 Task: Print slides in color.
Action: Mouse moved to (49, 157)
Screenshot: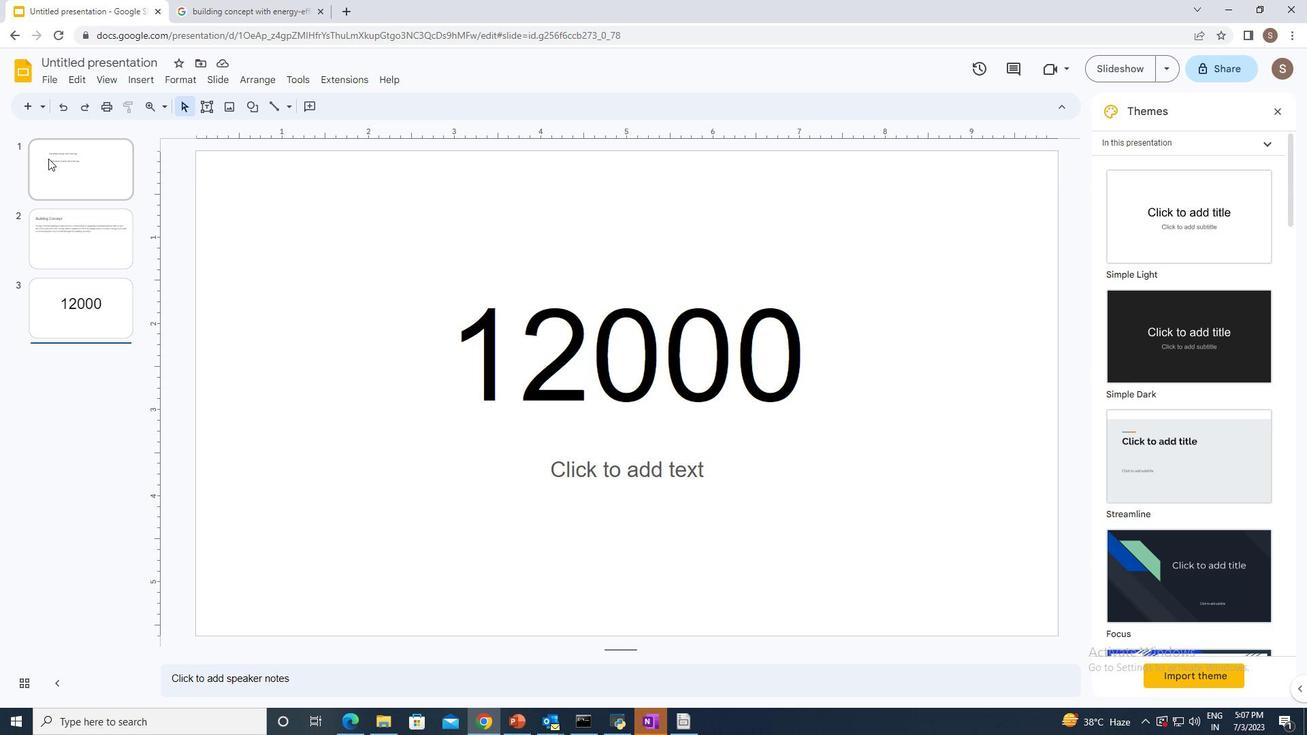 
Action: Mouse pressed left at (49, 157)
Screenshot: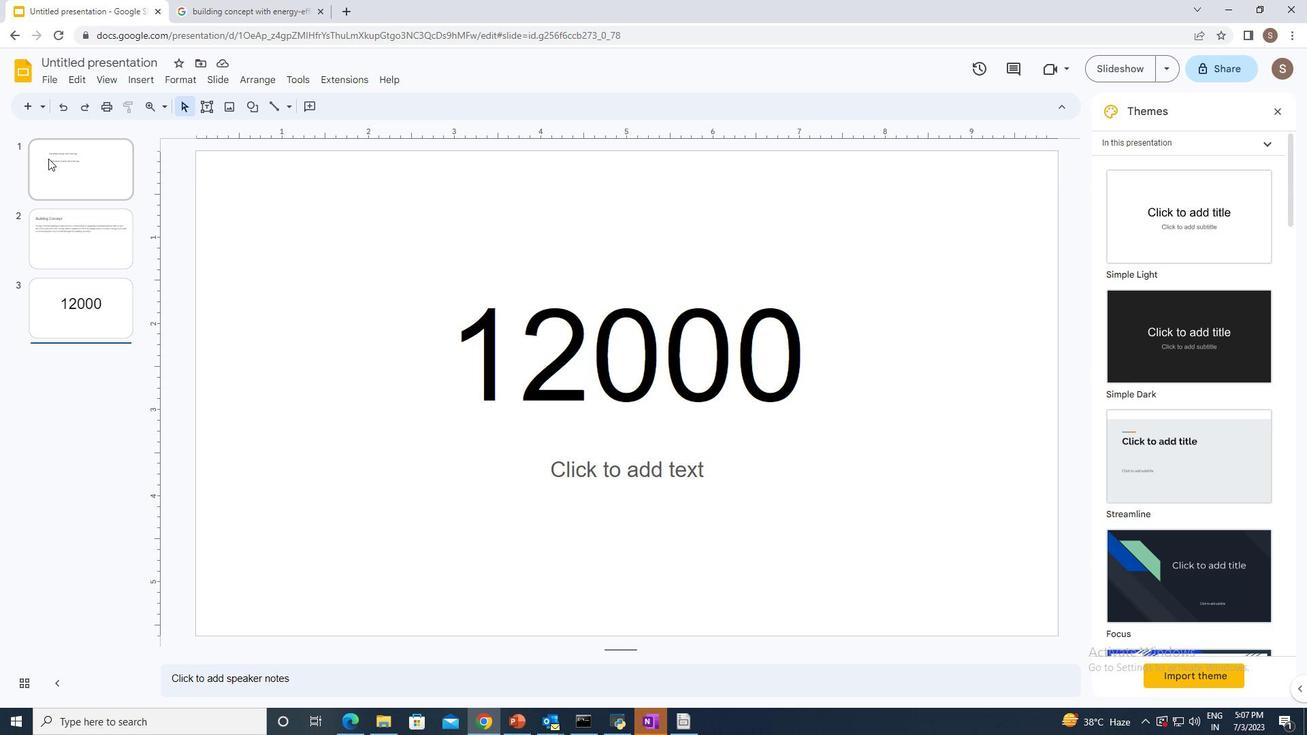 
Action: Mouse moved to (104, 110)
Screenshot: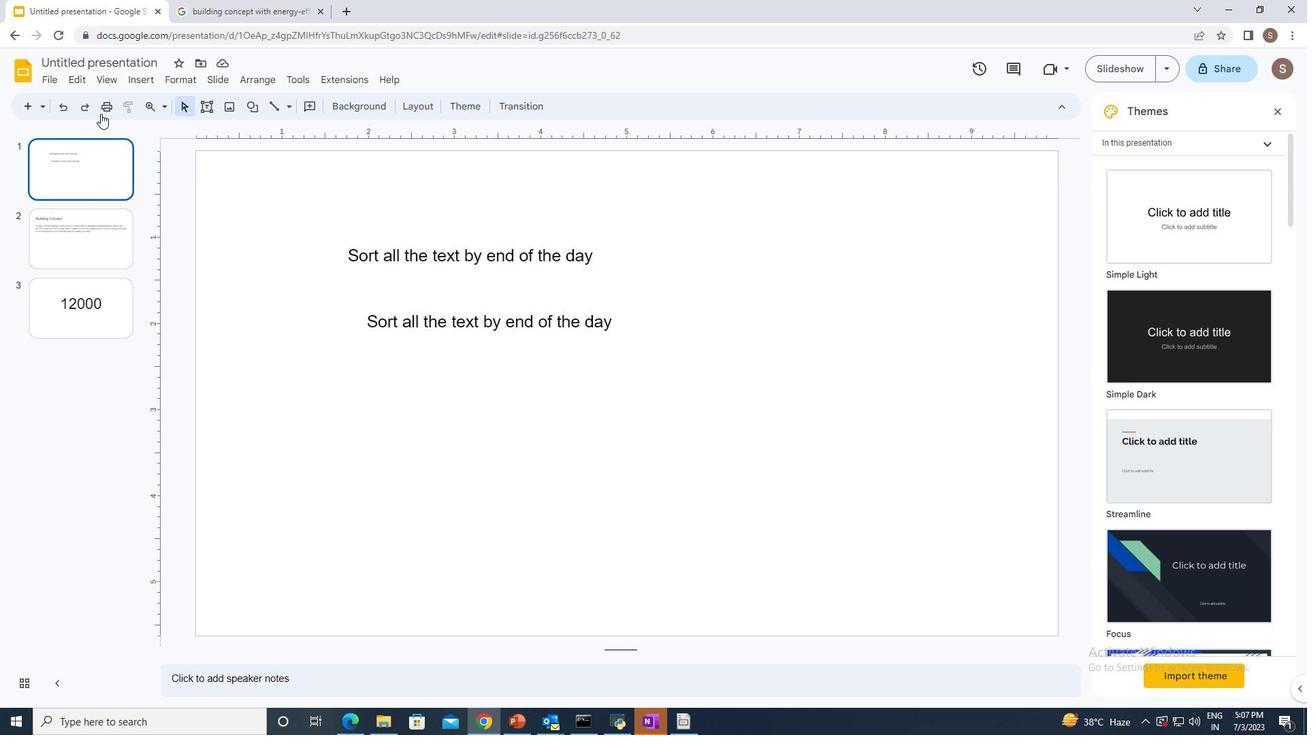 
Action: Mouse pressed left at (104, 110)
Screenshot: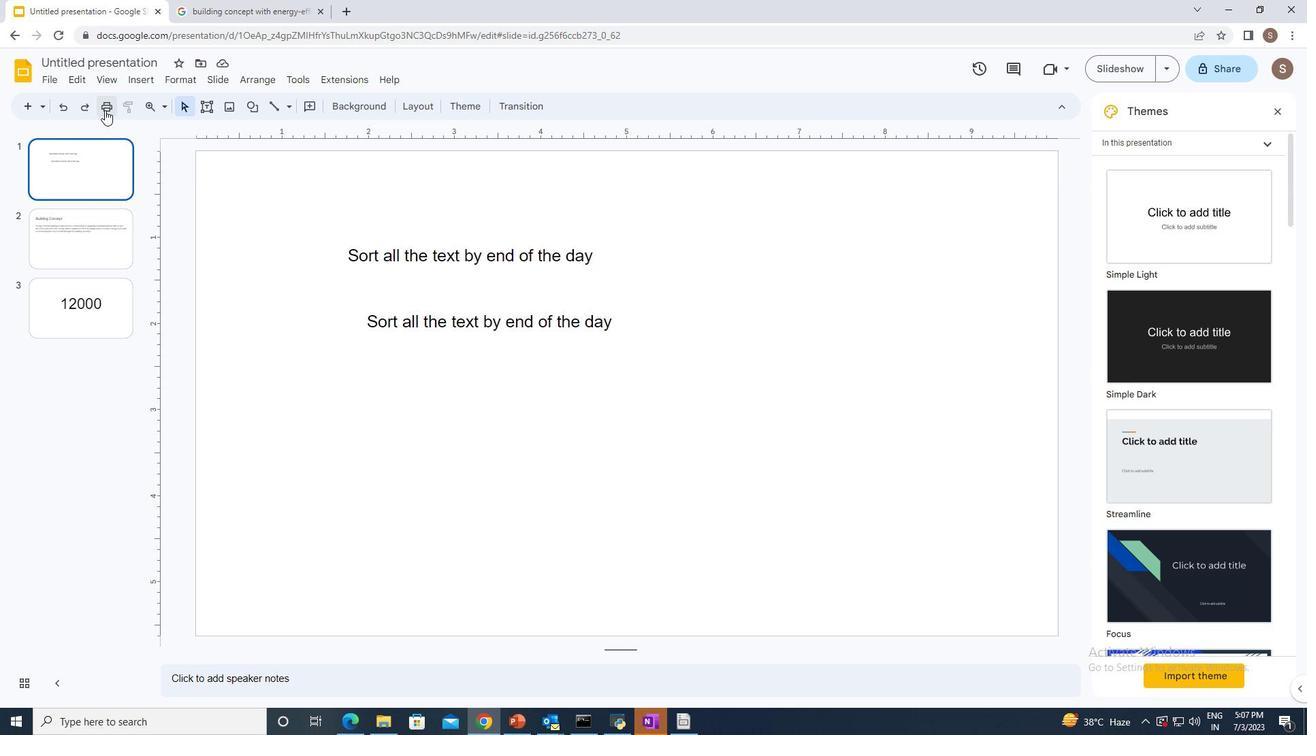 
Action: Mouse moved to (1002, 179)
Screenshot: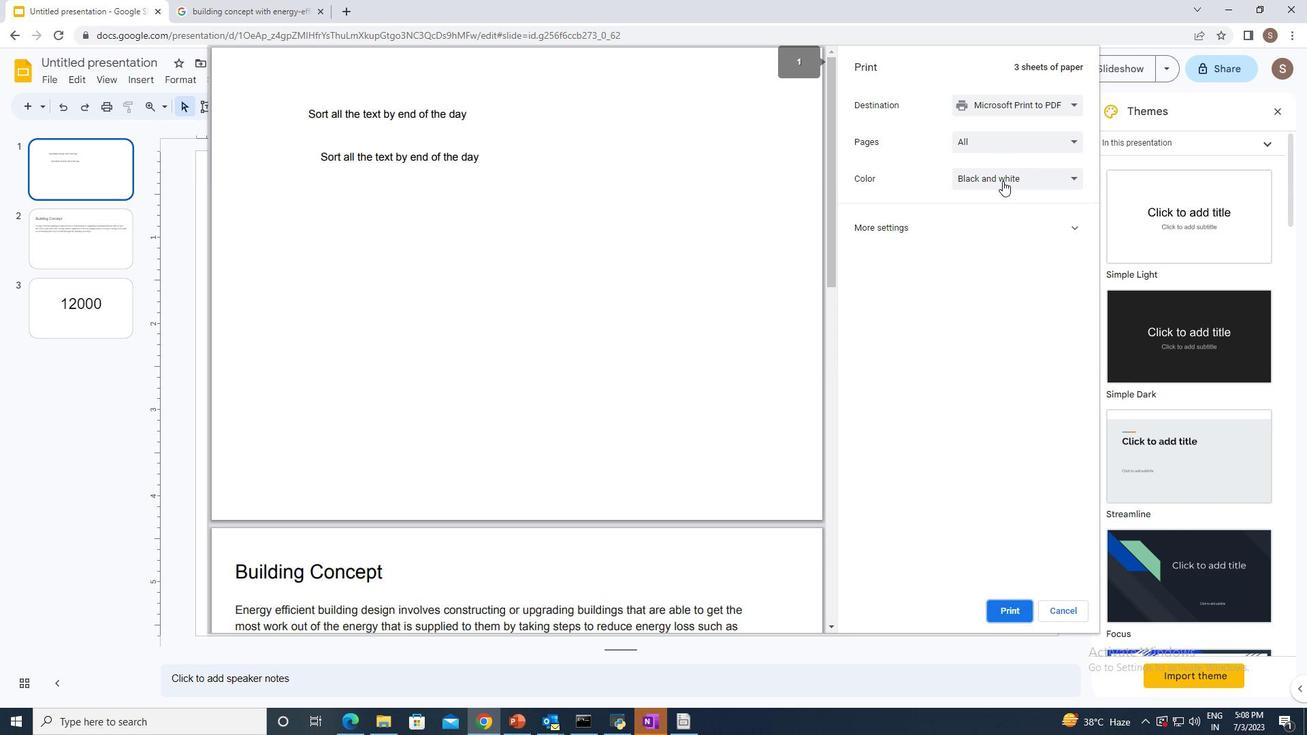 
Action: Mouse pressed left at (1002, 179)
Screenshot: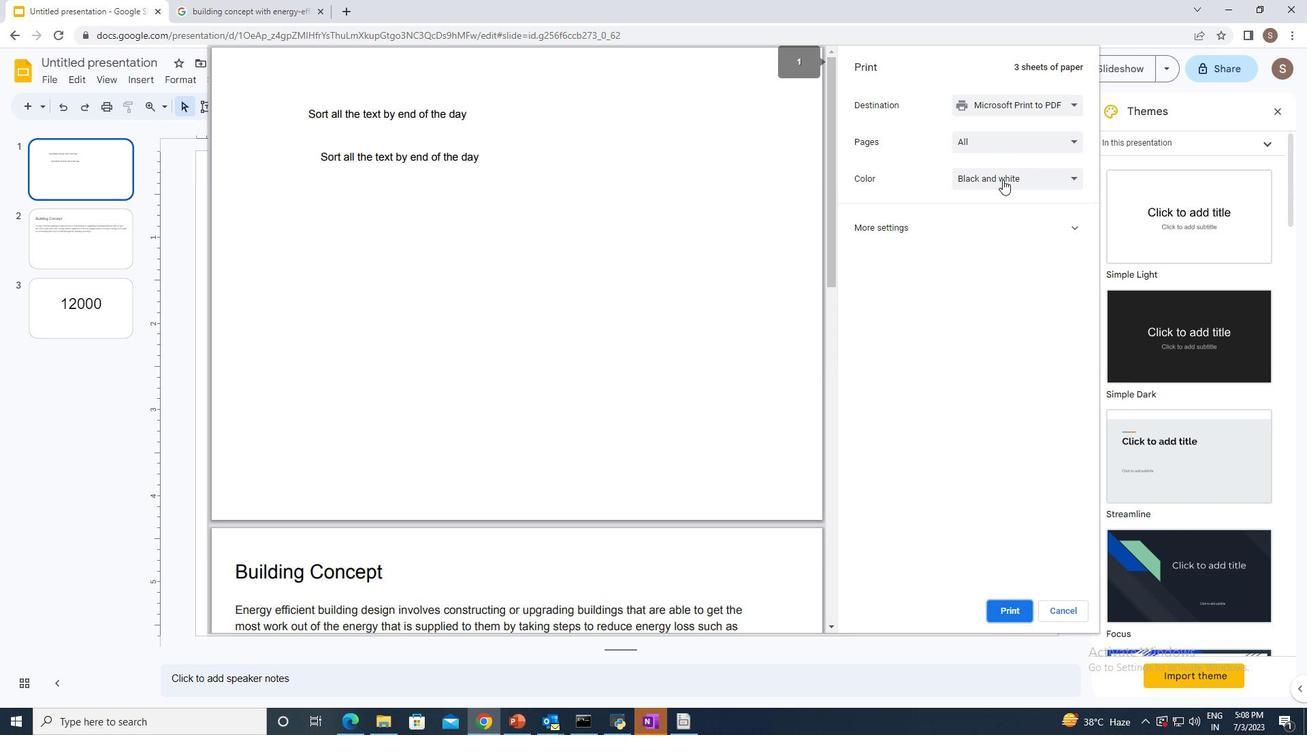 
Action: Mouse moved to (976, 205)
Screenshot: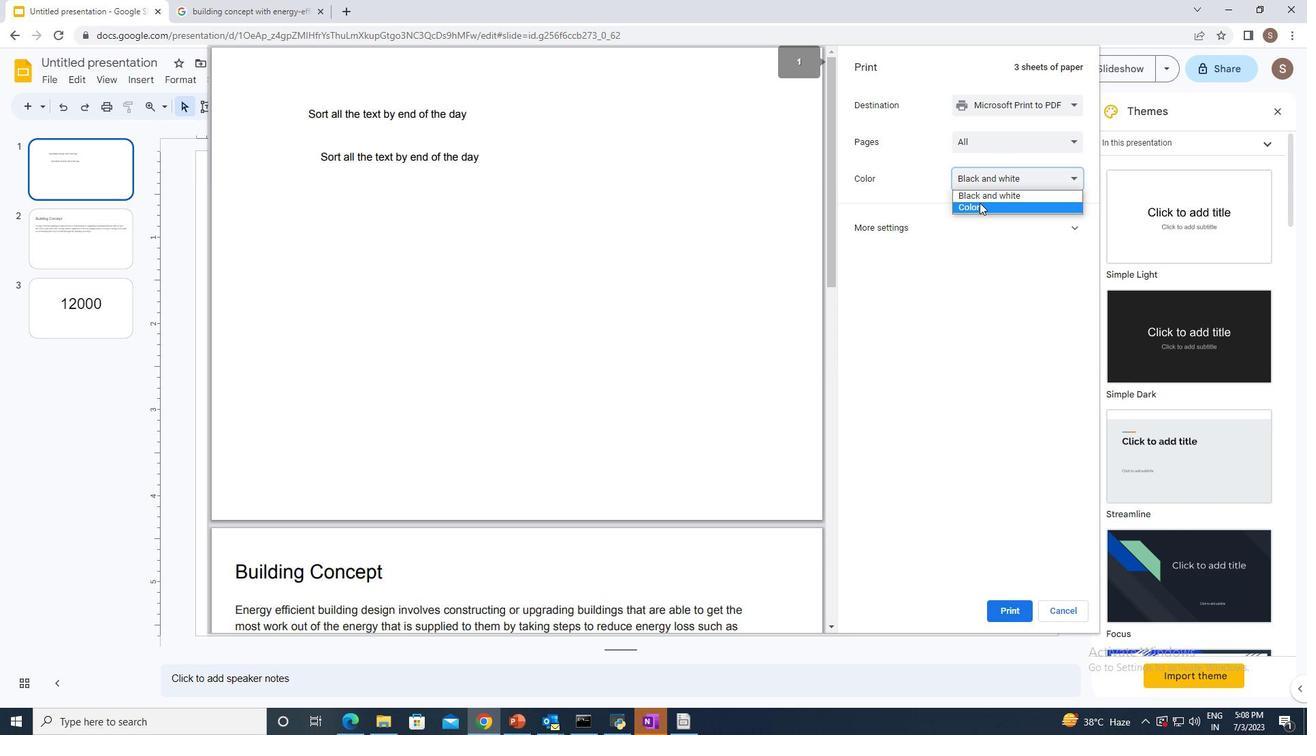 
Action: Mouse pressed left at (976, 205)
Screenshot: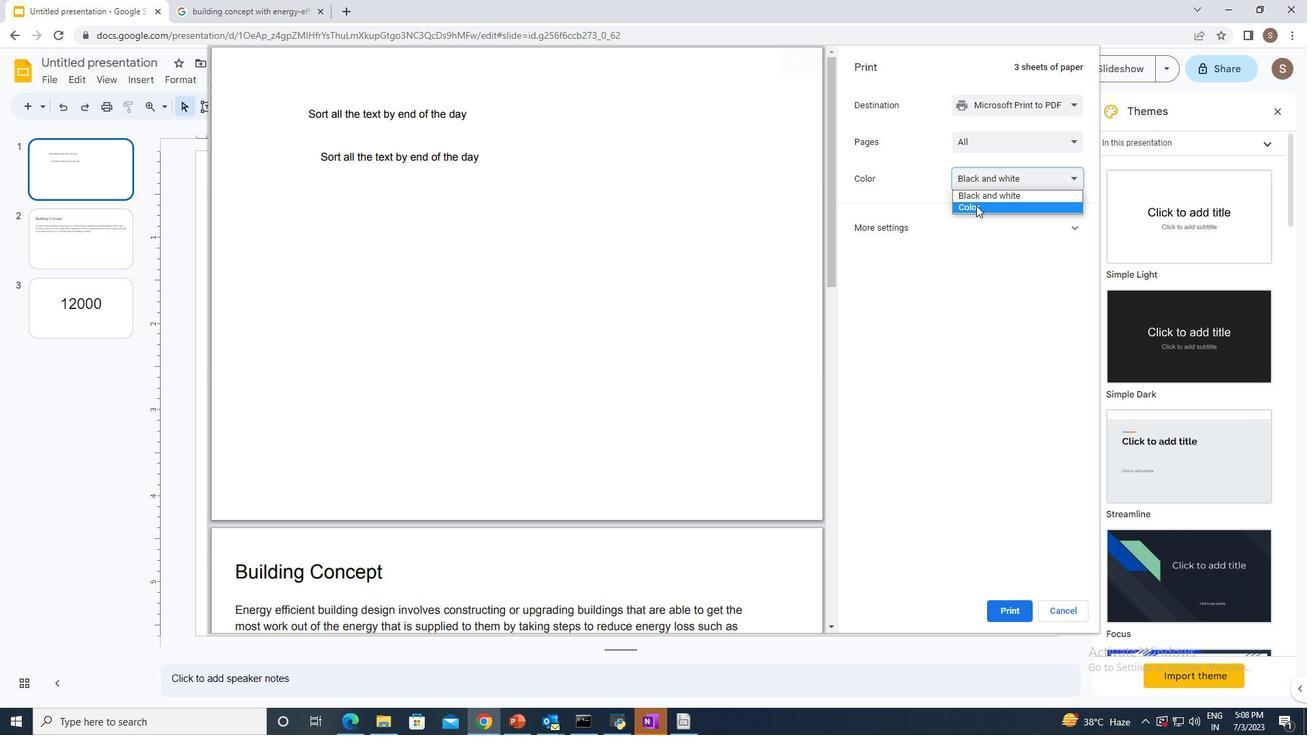 
Action: Mouse moved to (1008, 610)
Screenshot: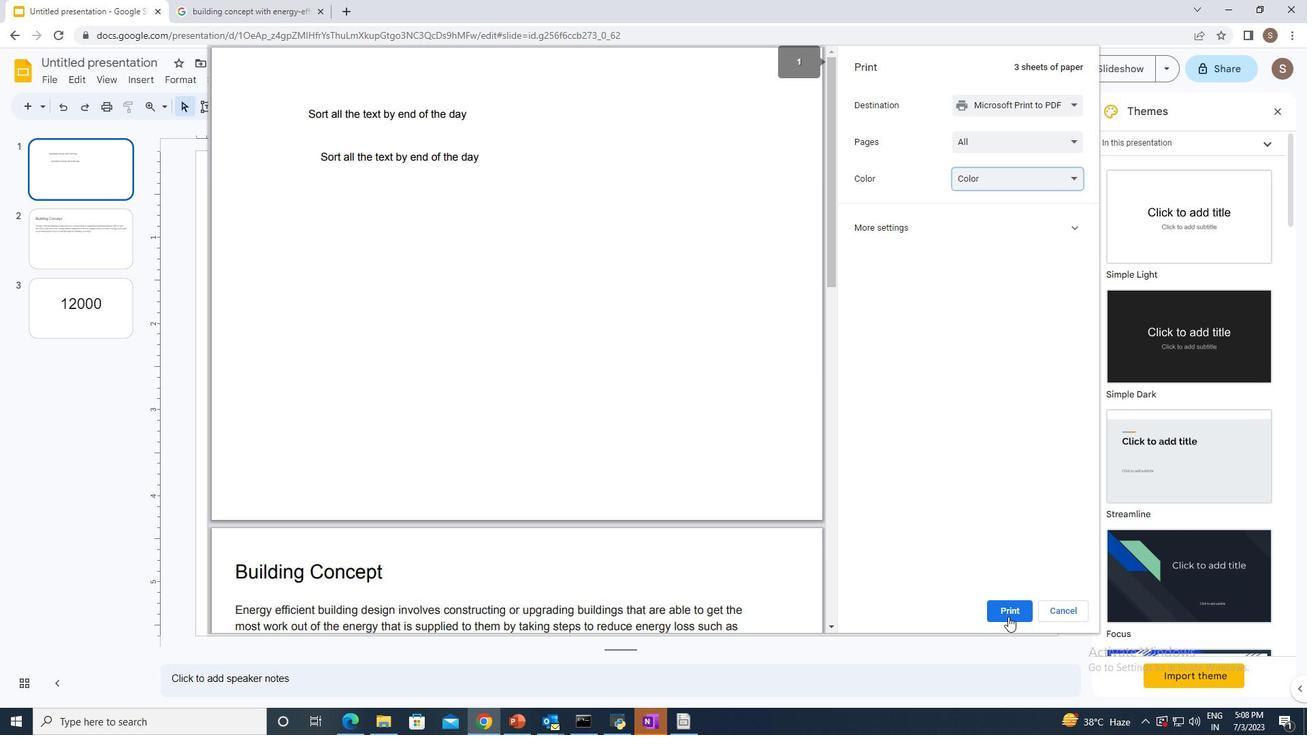 
Action: Mouse pressed left at (1008, 610)
Screenshot: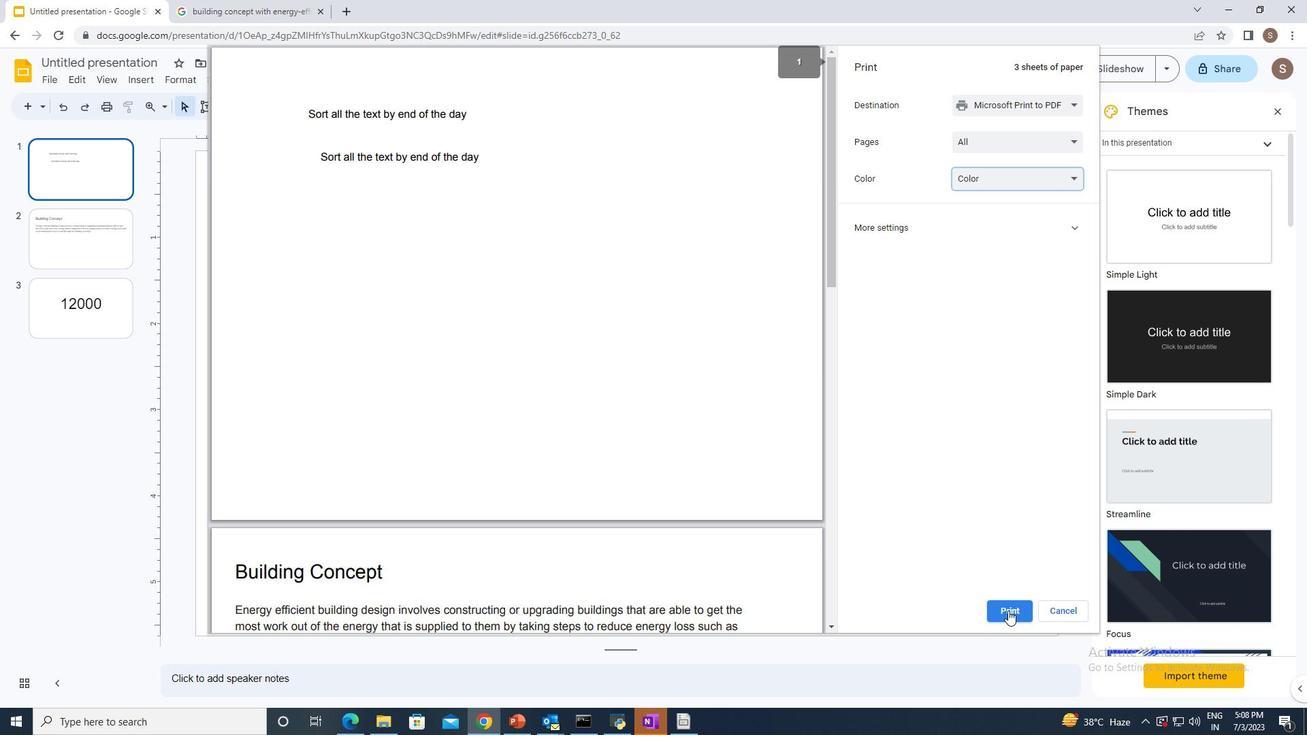 
